 Task: Select configure display language.
Action: Mouse moved to (15, 694)
Screenshot: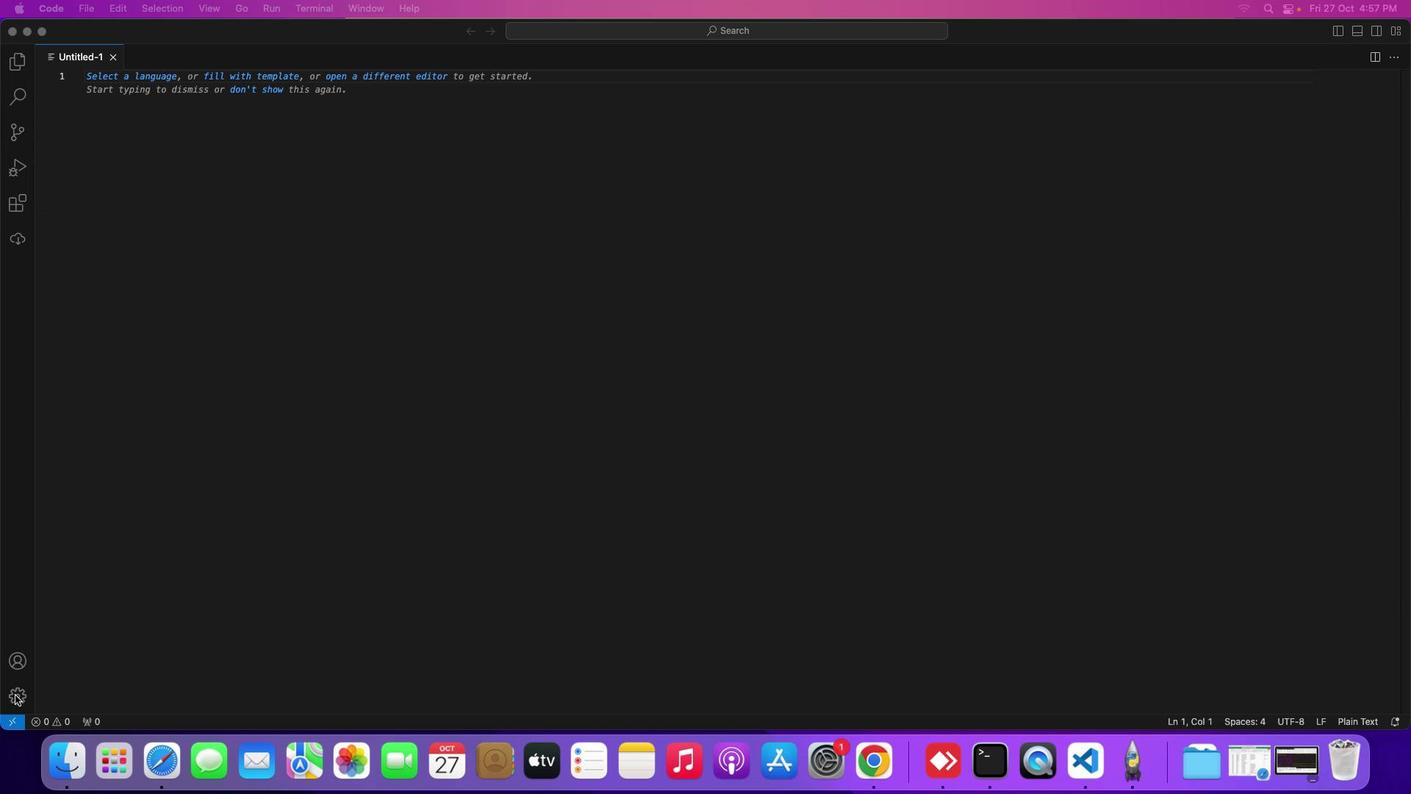 
Action: Mouse pressed left at (15, 694)
Screenshot: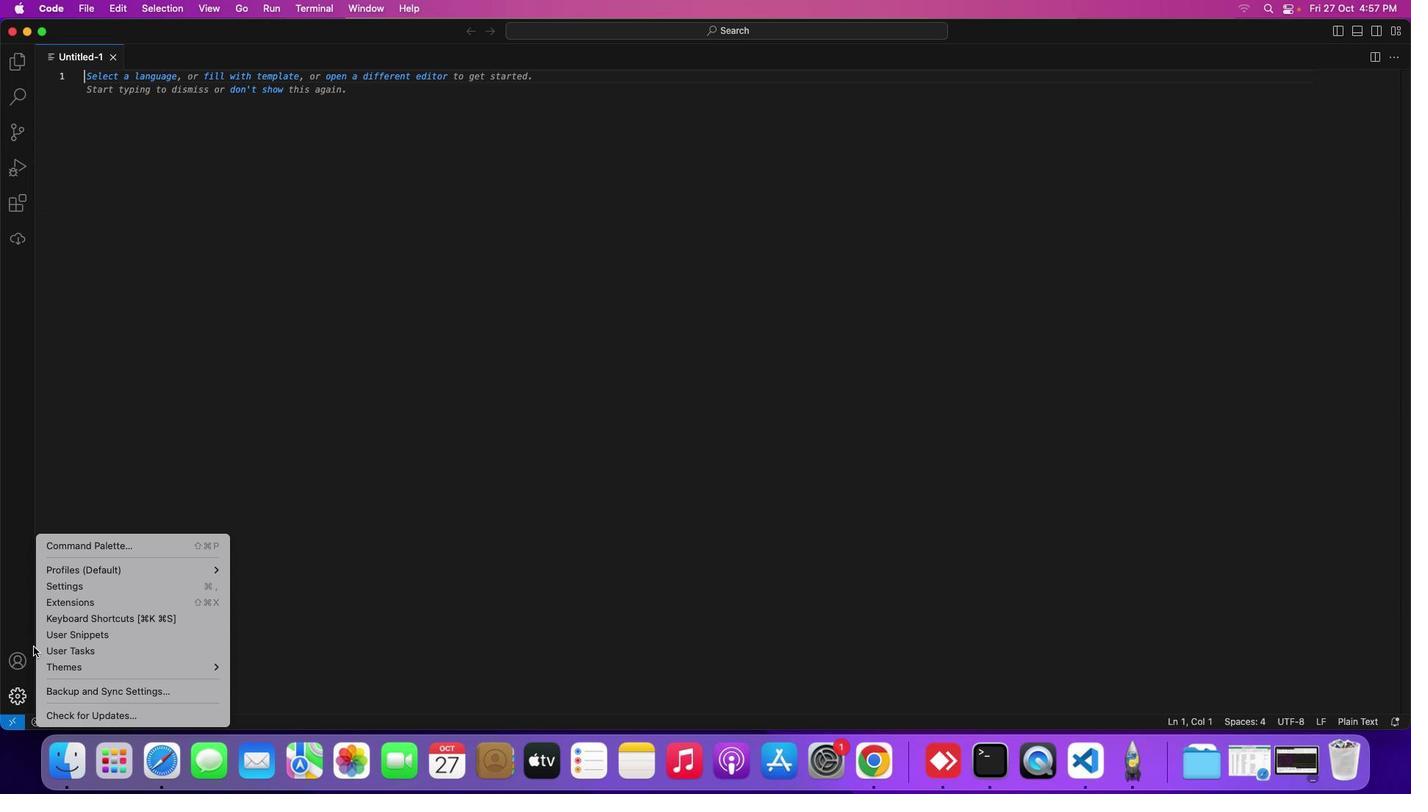 
Action: Mouse moved to (71, 541)
Screenshot: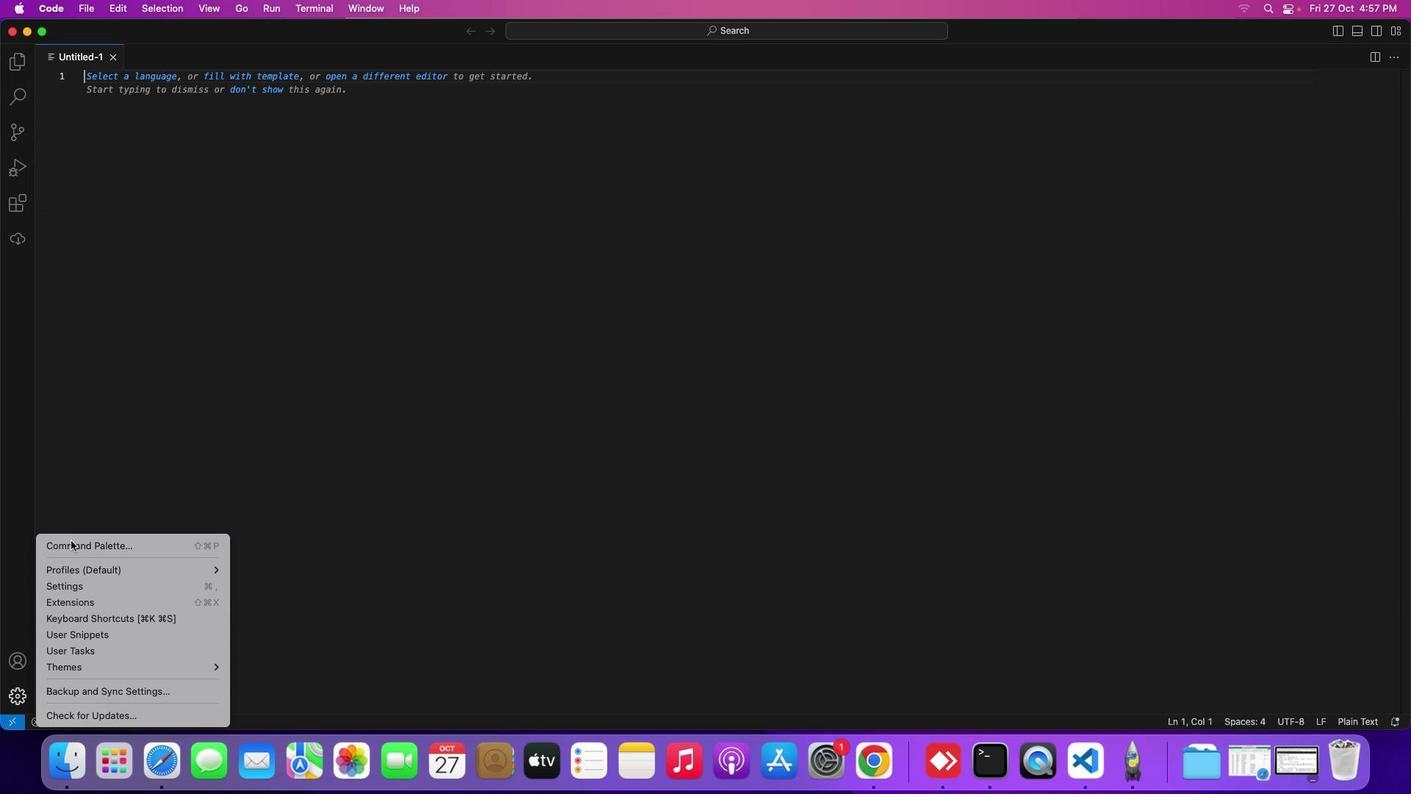 
Action: Mouse pressed left at (71, 541)
Screenshot: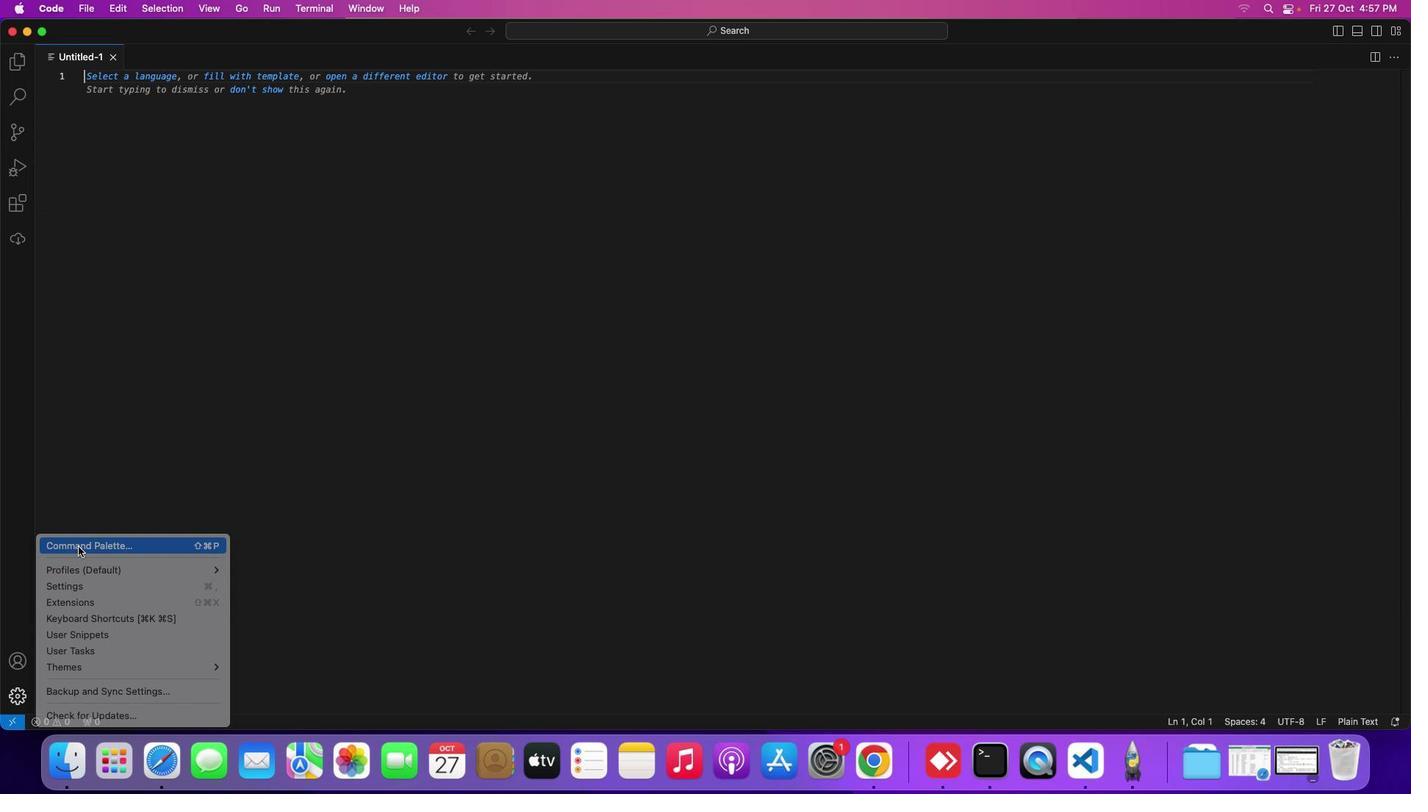 
Action: Mouse moved to (585, 194)
Screenshot: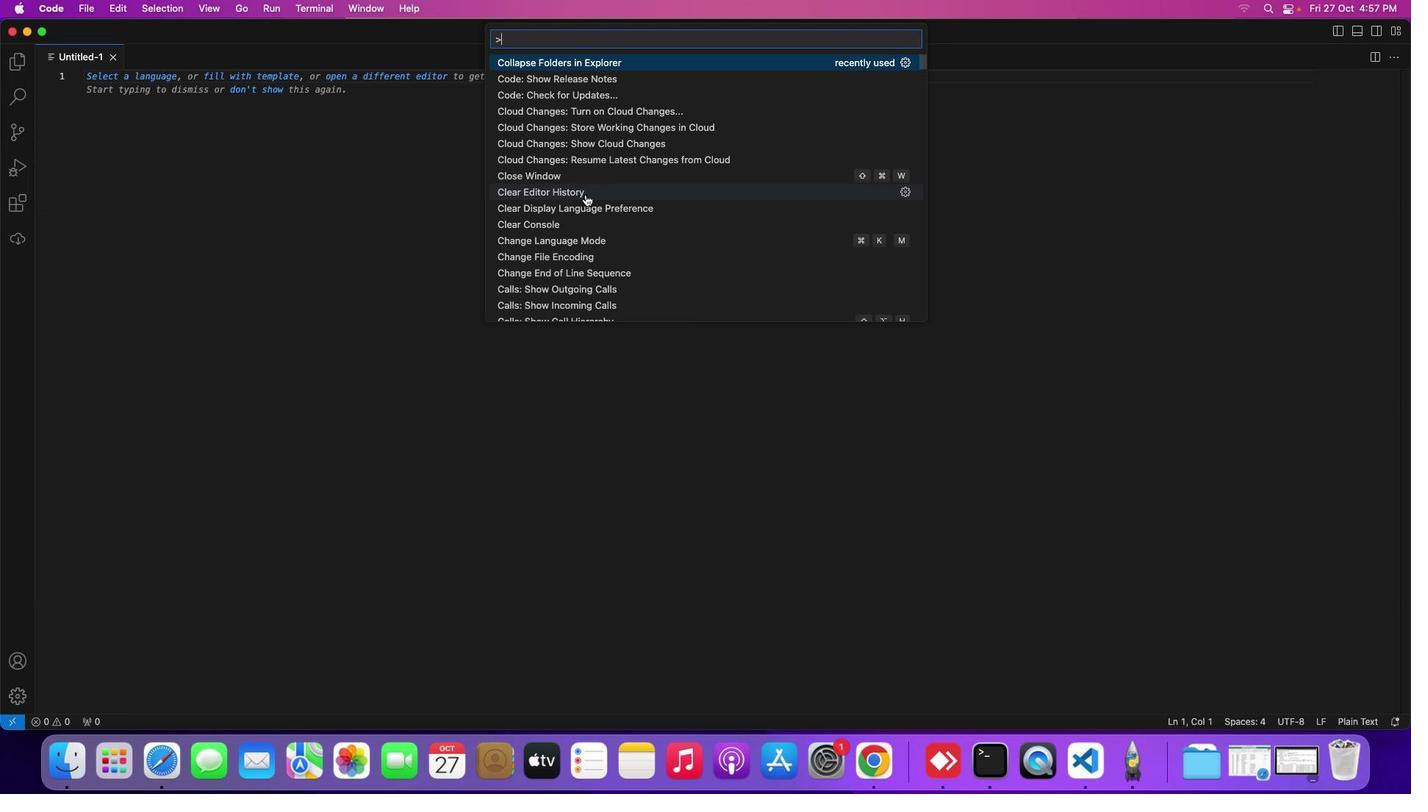 
Action: Mouse scrolled (585, 194) with delta (0, 0)
Screenshot: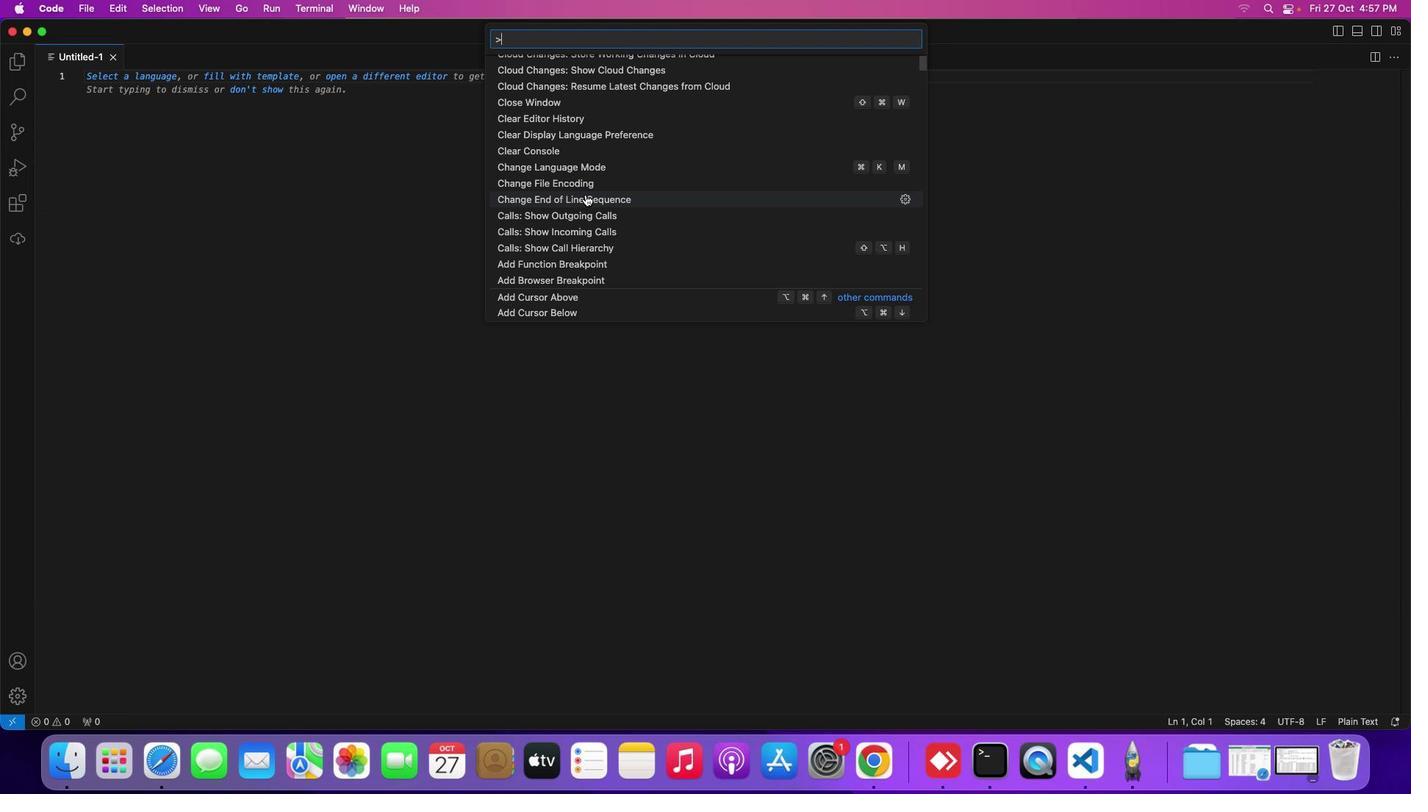 
Action: Mouse scrolled (585, 194) with delta (0, 0)
Screenshot: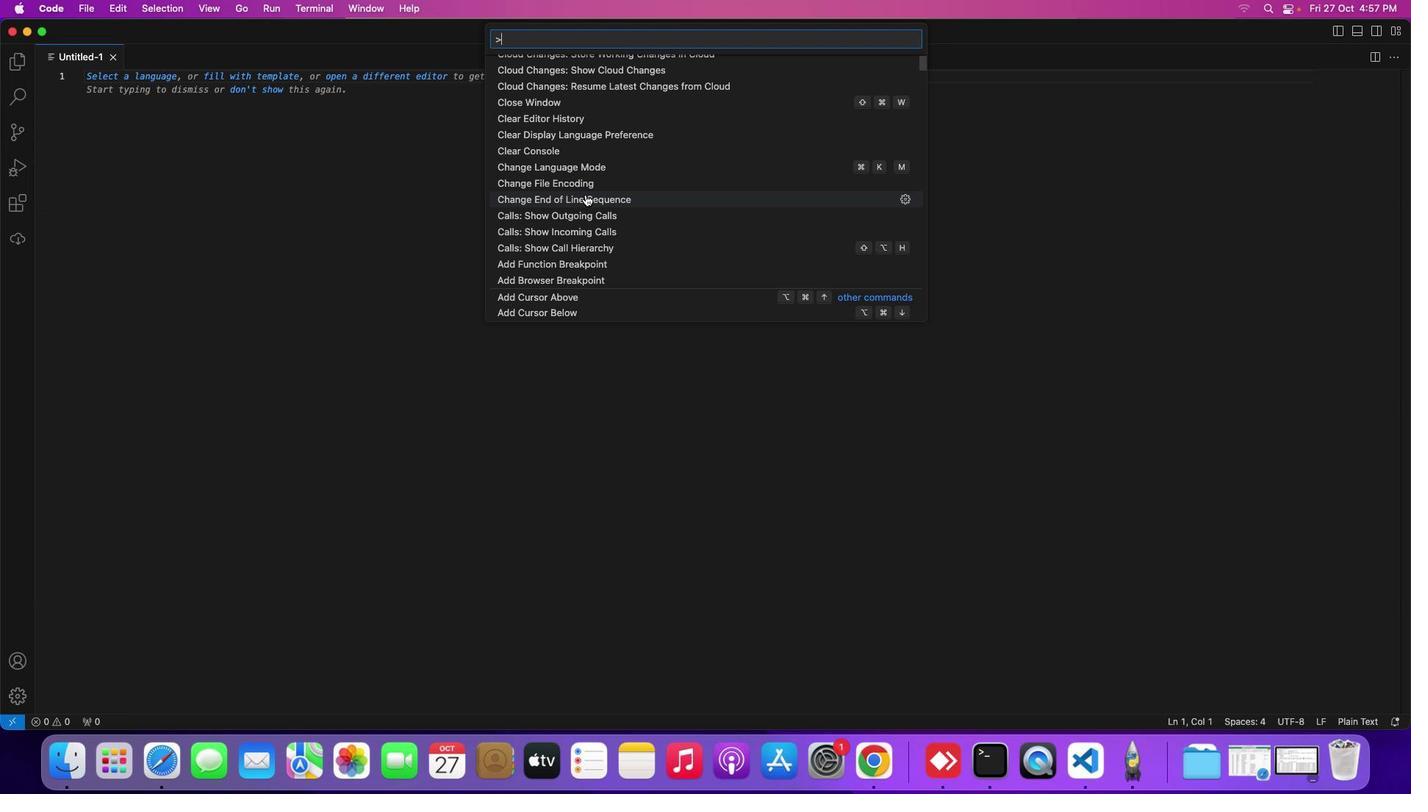 
Action: Mouse moved to (585, 194)
Screenshot: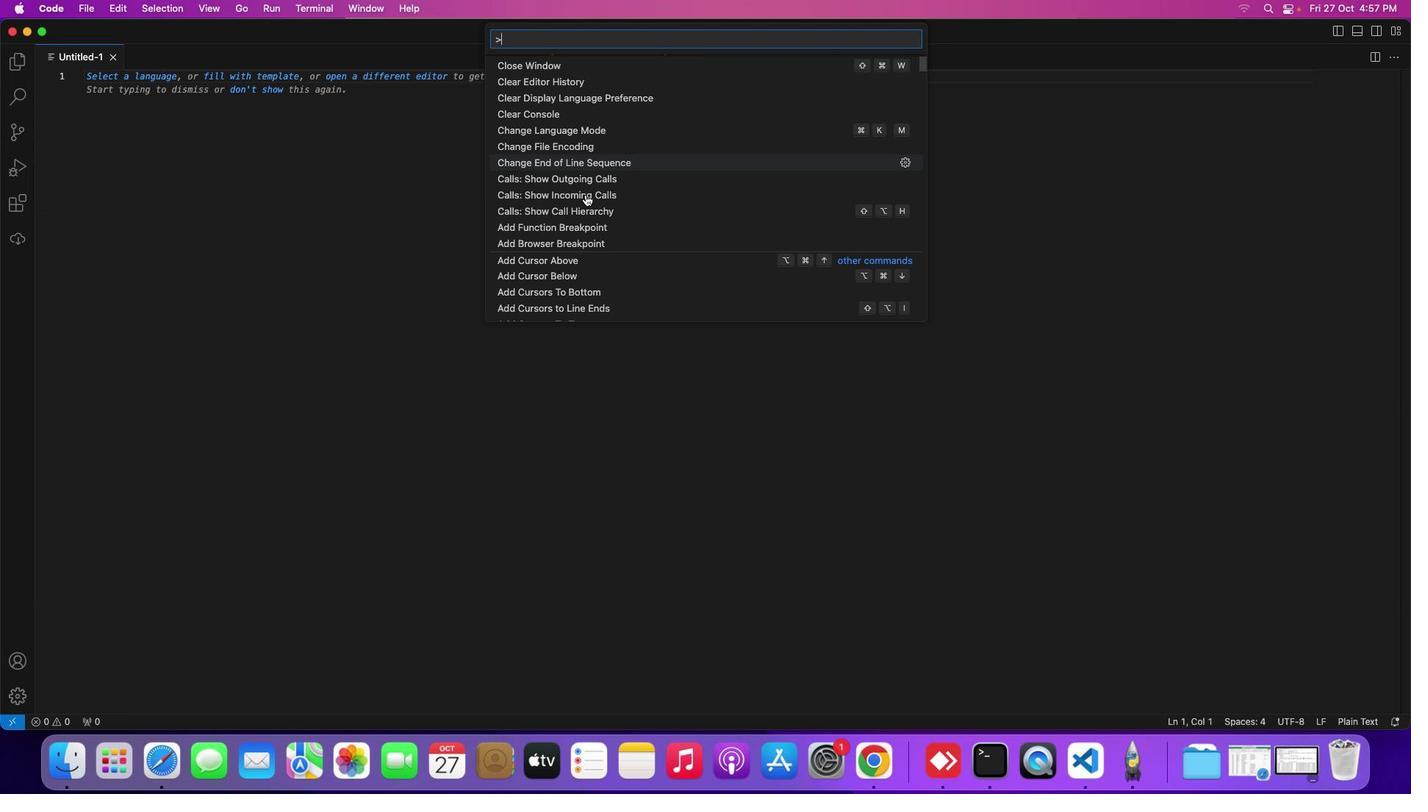 
Action: Mouse scrolled (585, 194) with delta (0, 0)
Screenshot: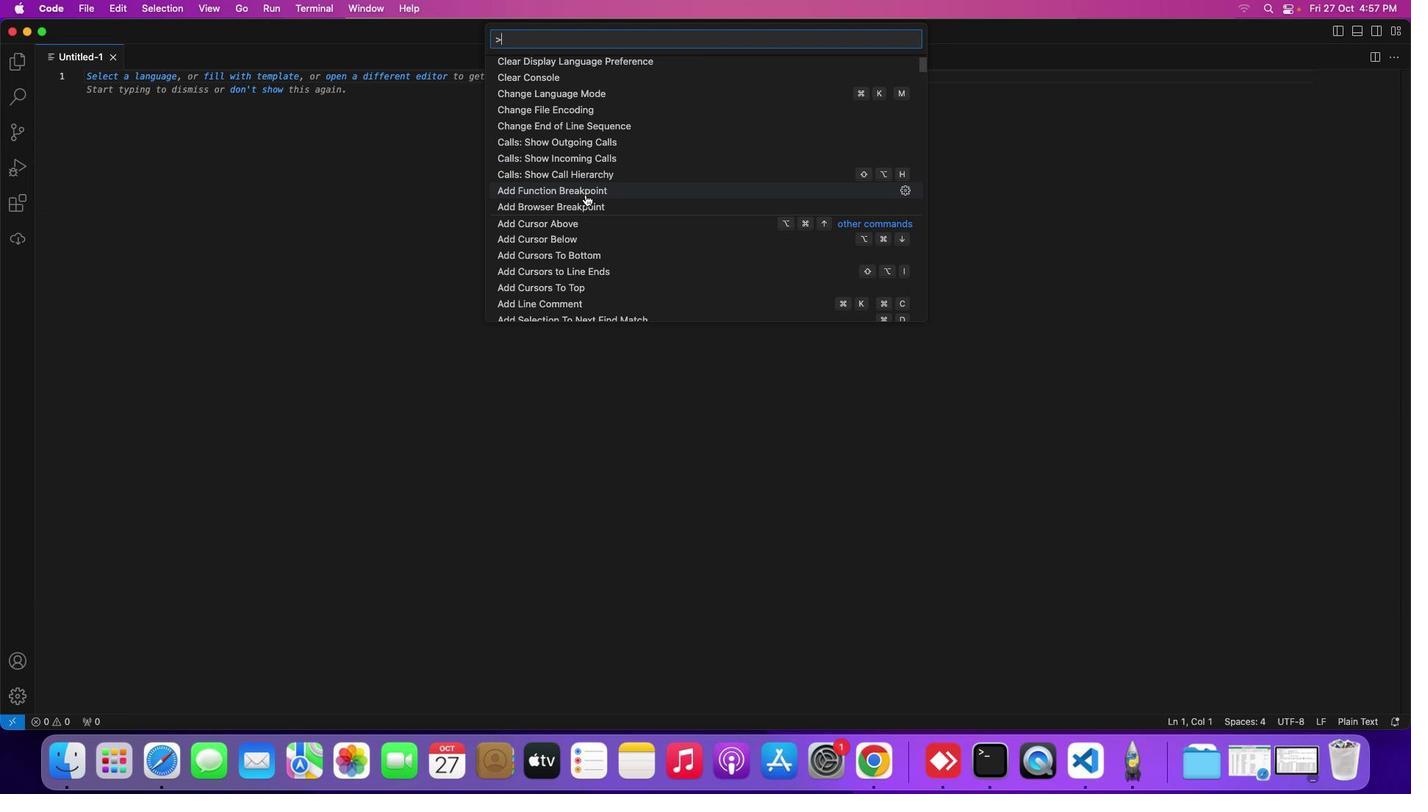 
Action: Mouse scrolled (585, 194) with delta (0, 0)
Screenshot: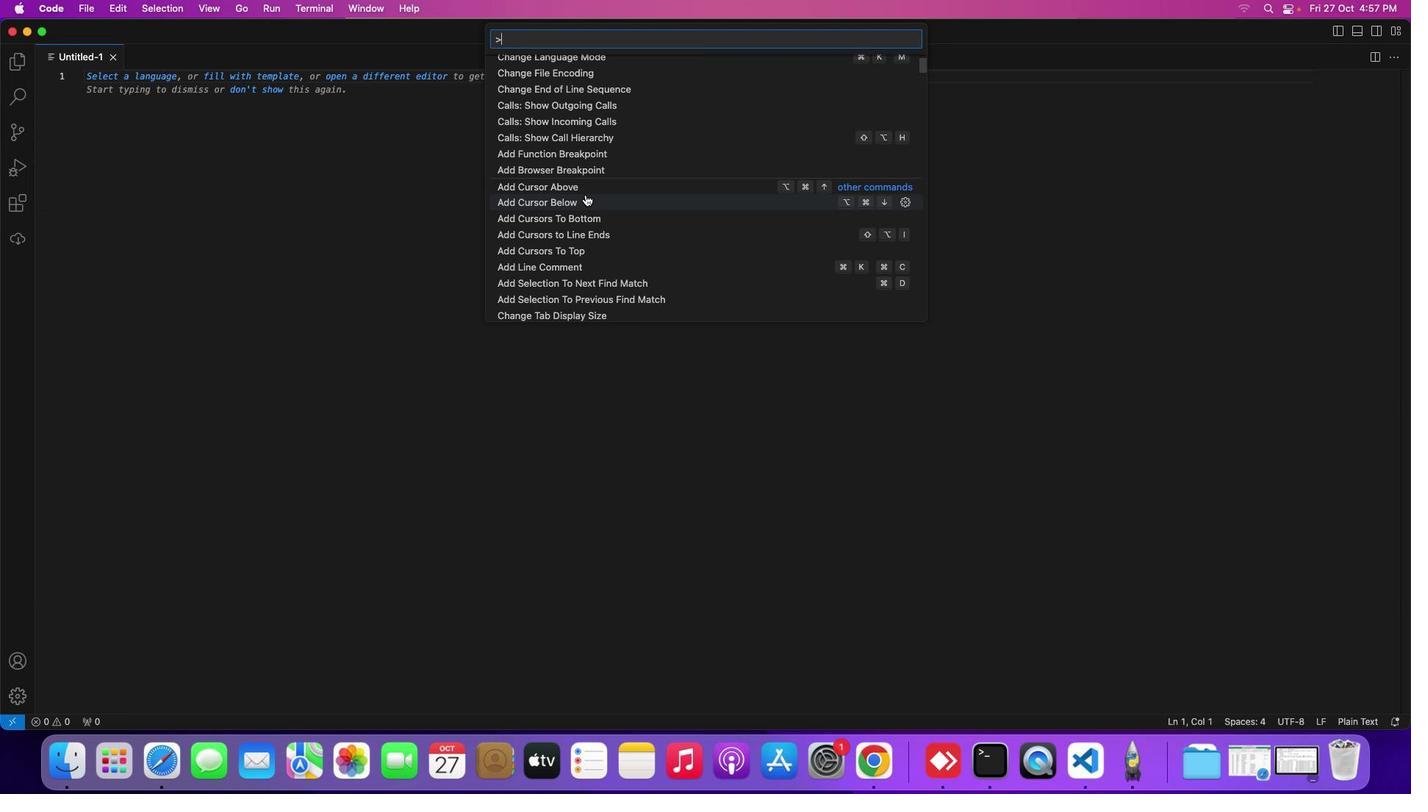 
Action: Mouse scrolled (585, 194) with delta (0, 0)
Screenshot: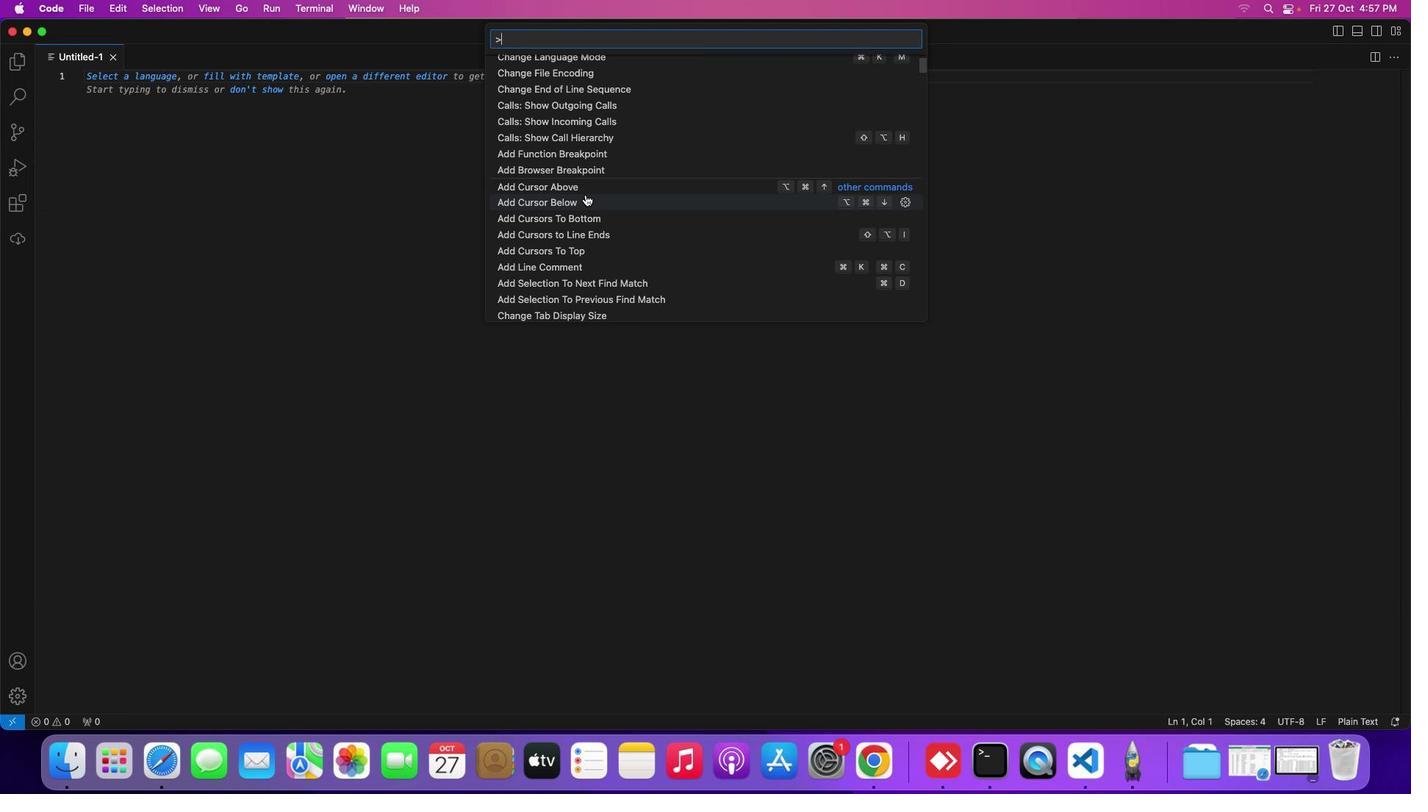 
Action: Mouse scrolled (585, 194) with delta (0, 0)
Screenshot: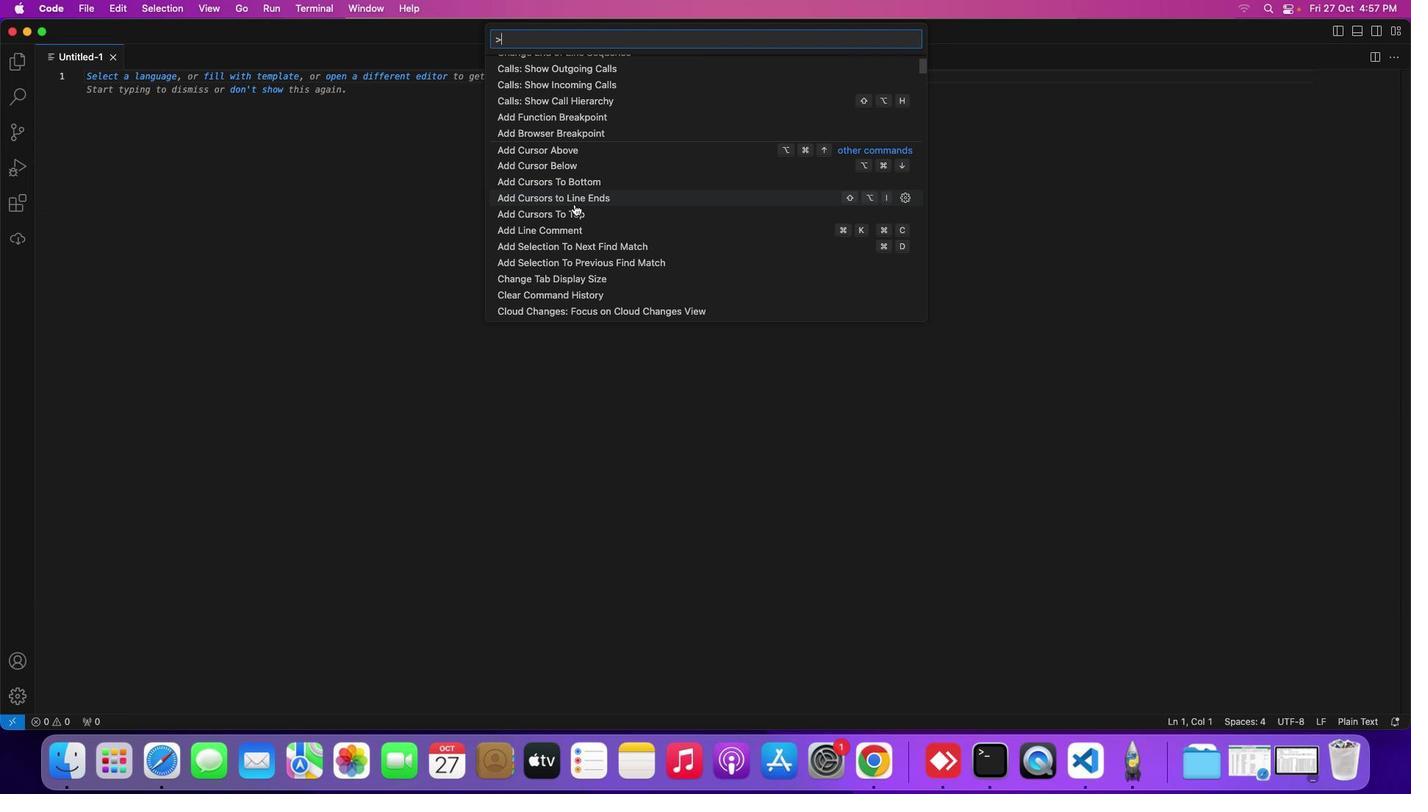 
Action: Mouse moved to (574, 204)
Screenshot: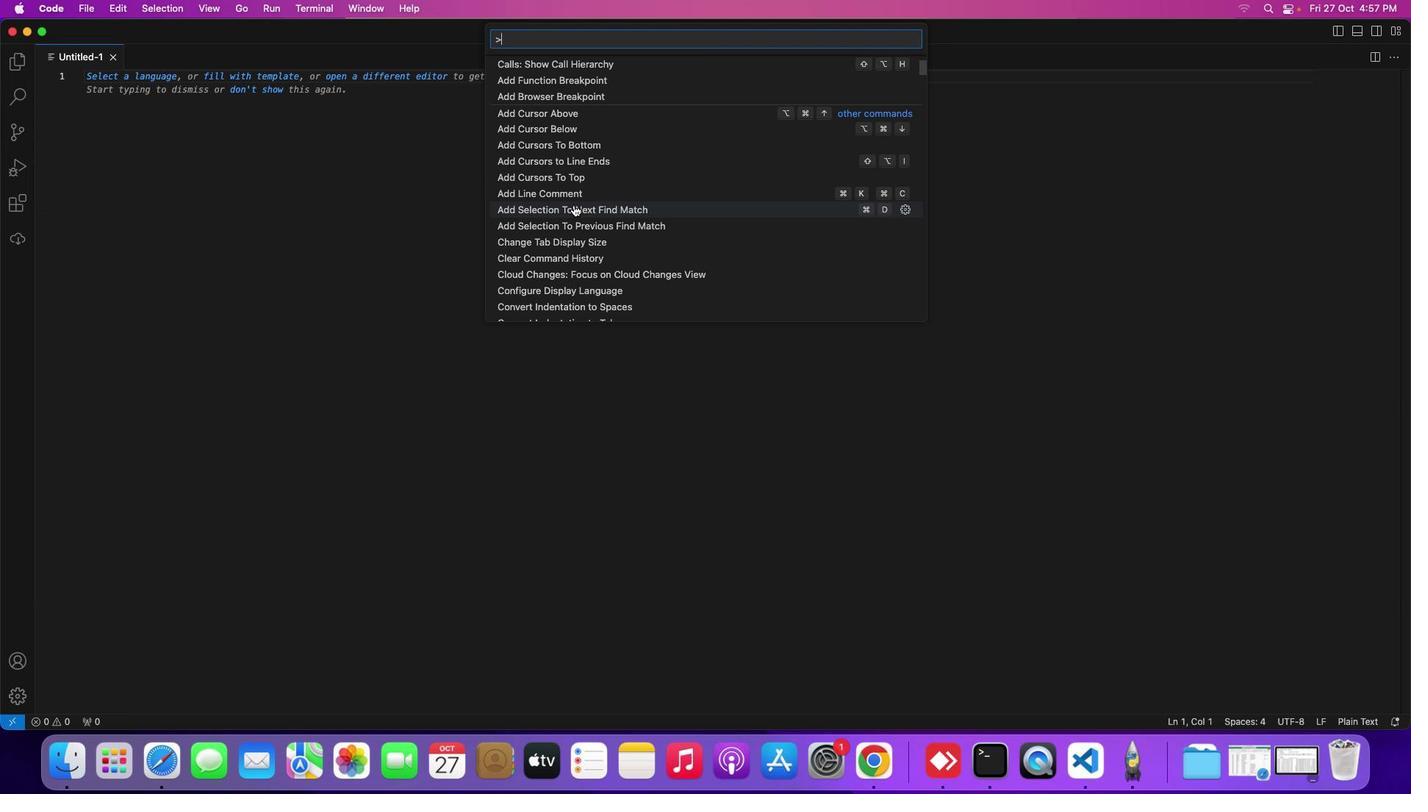 
Action: Mouse scrolled (574, 204) with delta (0, 0)
Screenshot: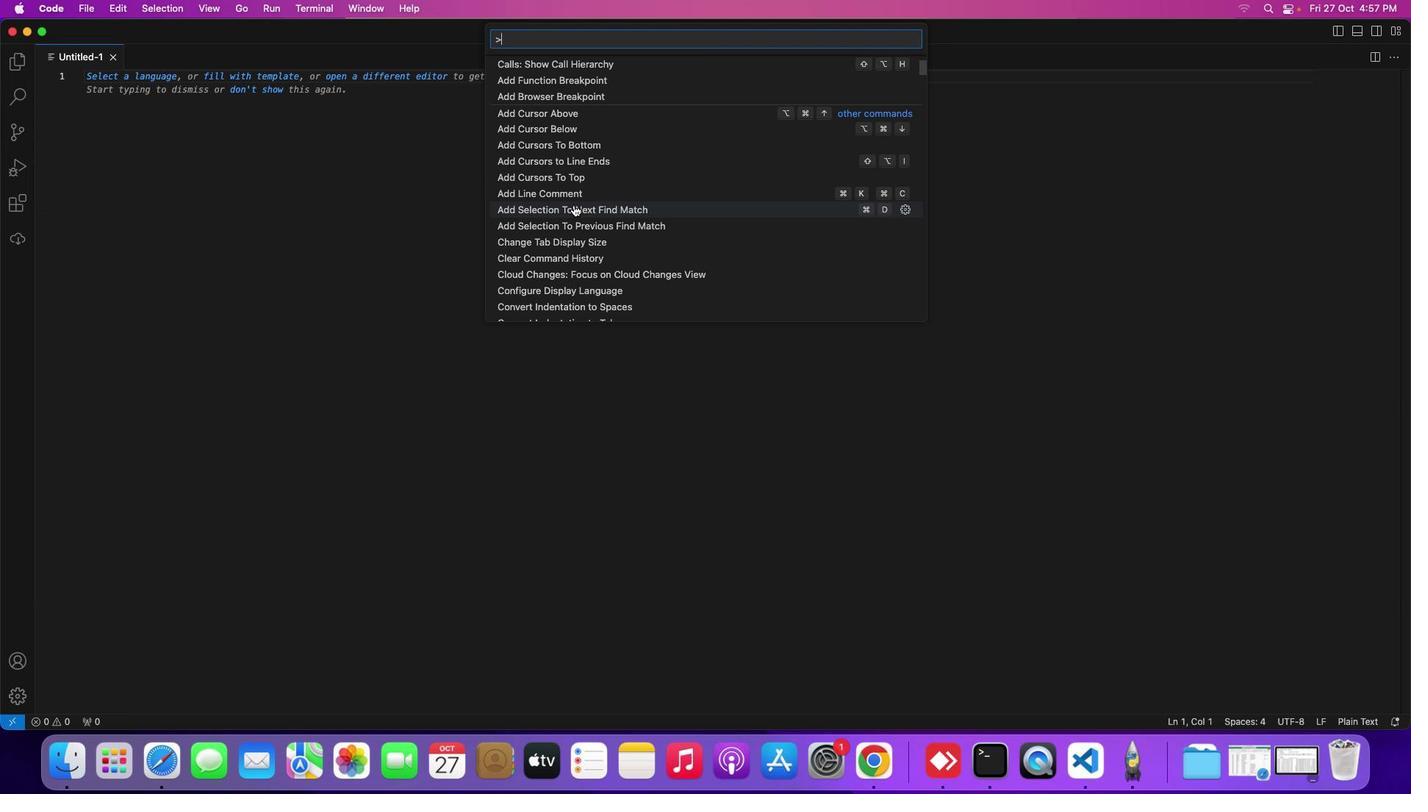 
Action: Mouse moved to (573, 204)
Screenshot: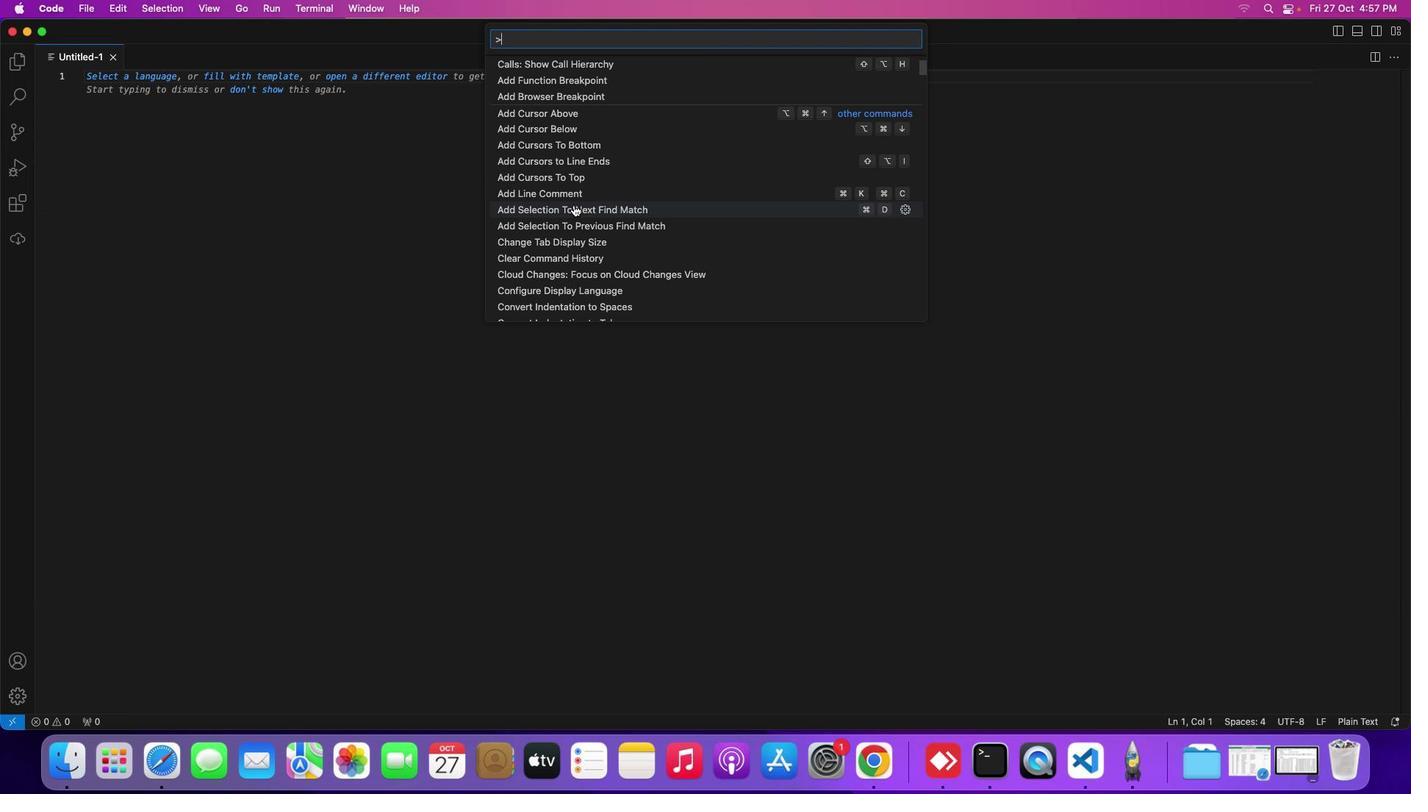 
Action: Mouse scrolled (573, 204) with delta (0, 0)
Screenshot: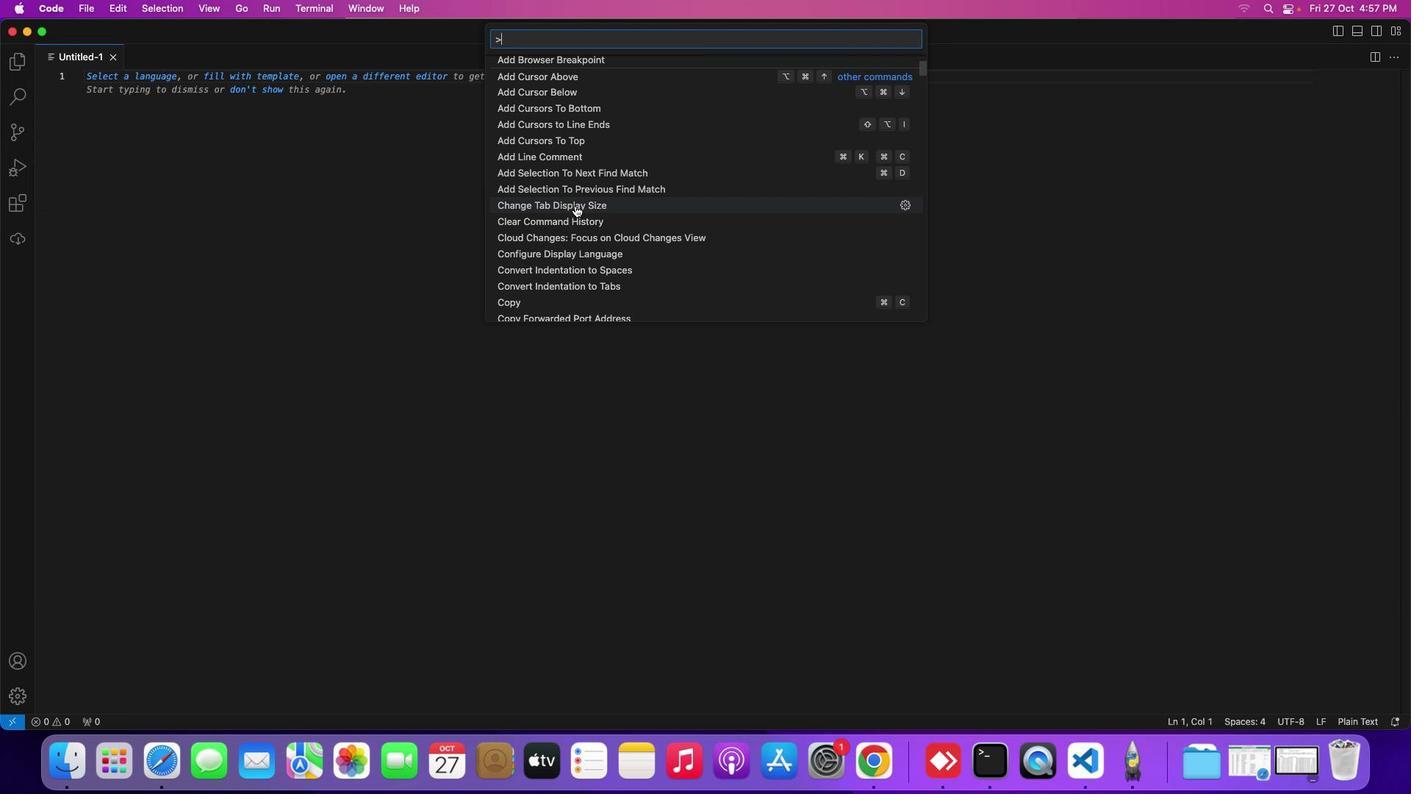 
Action: Mouse moved to (533, 247)
Screenshot: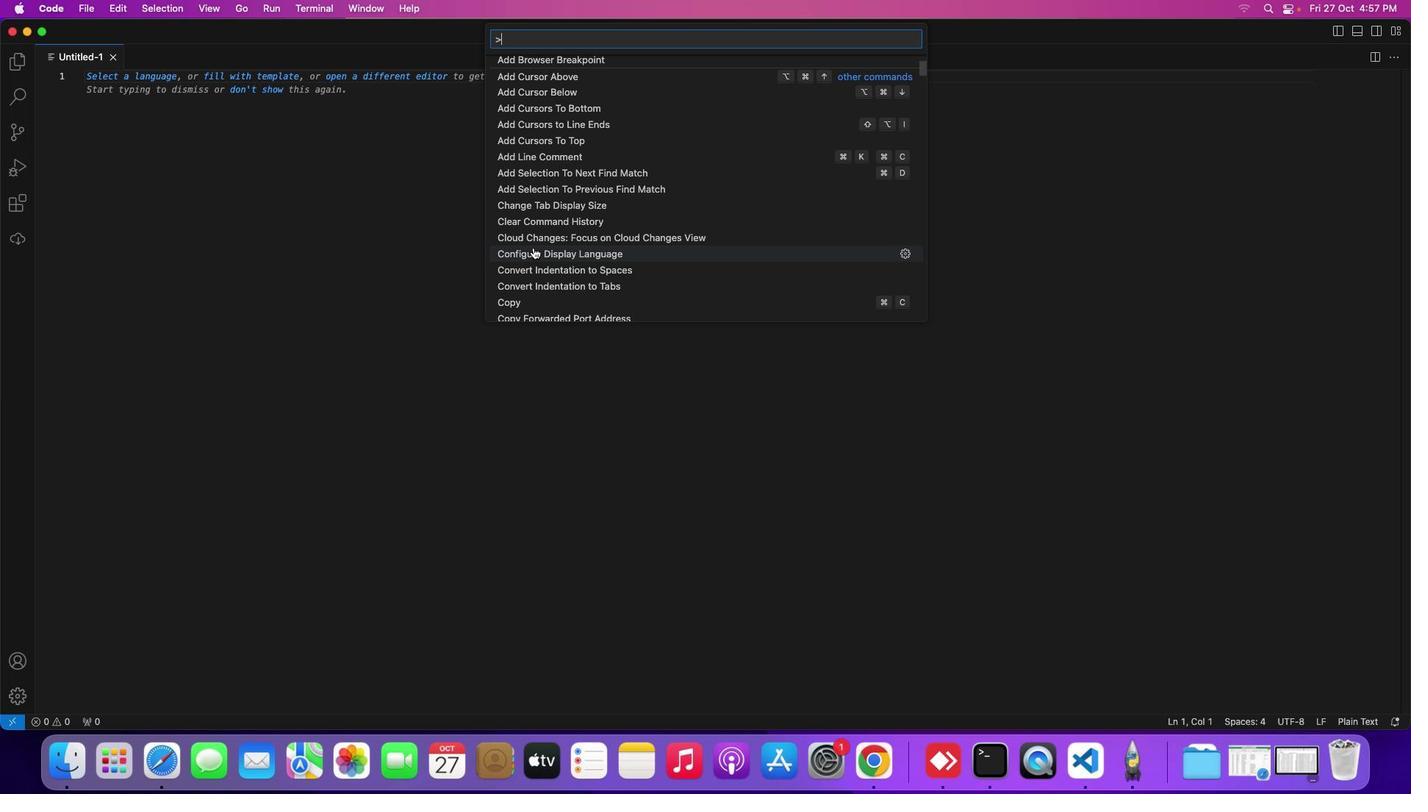 
Action: Mouse pressed left at (533, 247)
Screenshot: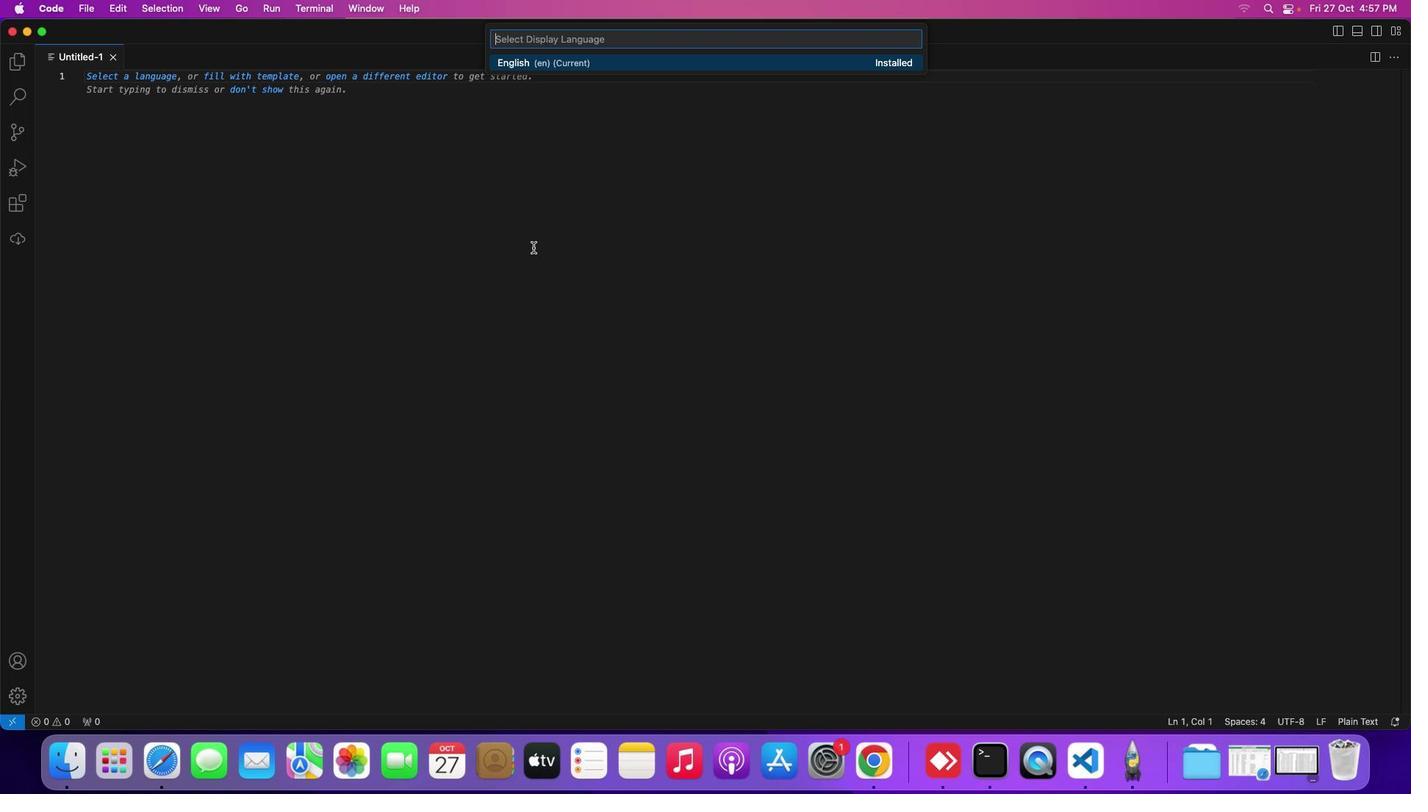 
Action: Mouse moved to (565, 67)
Screenshot: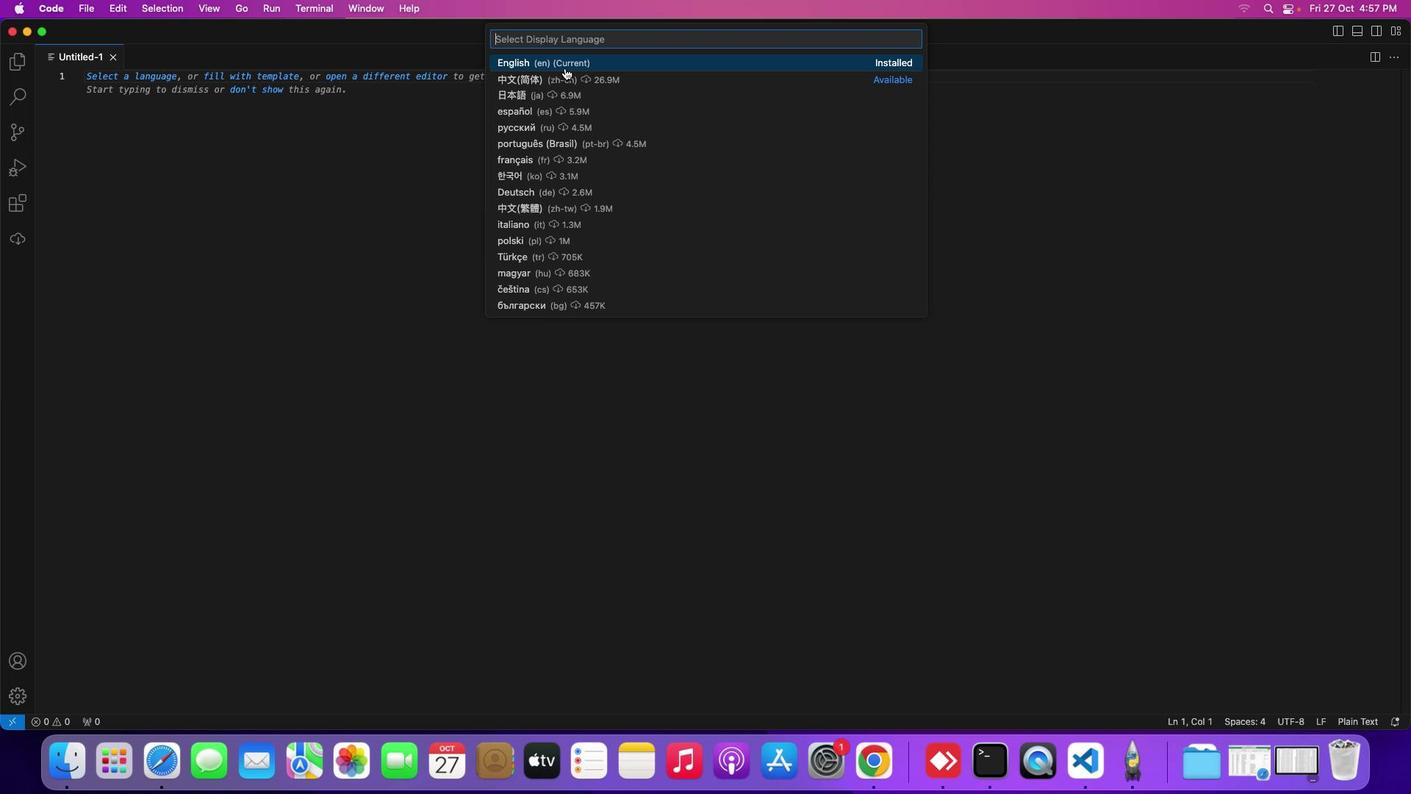 
Action: Mouse pressed left at (565, 67)
Screenshot: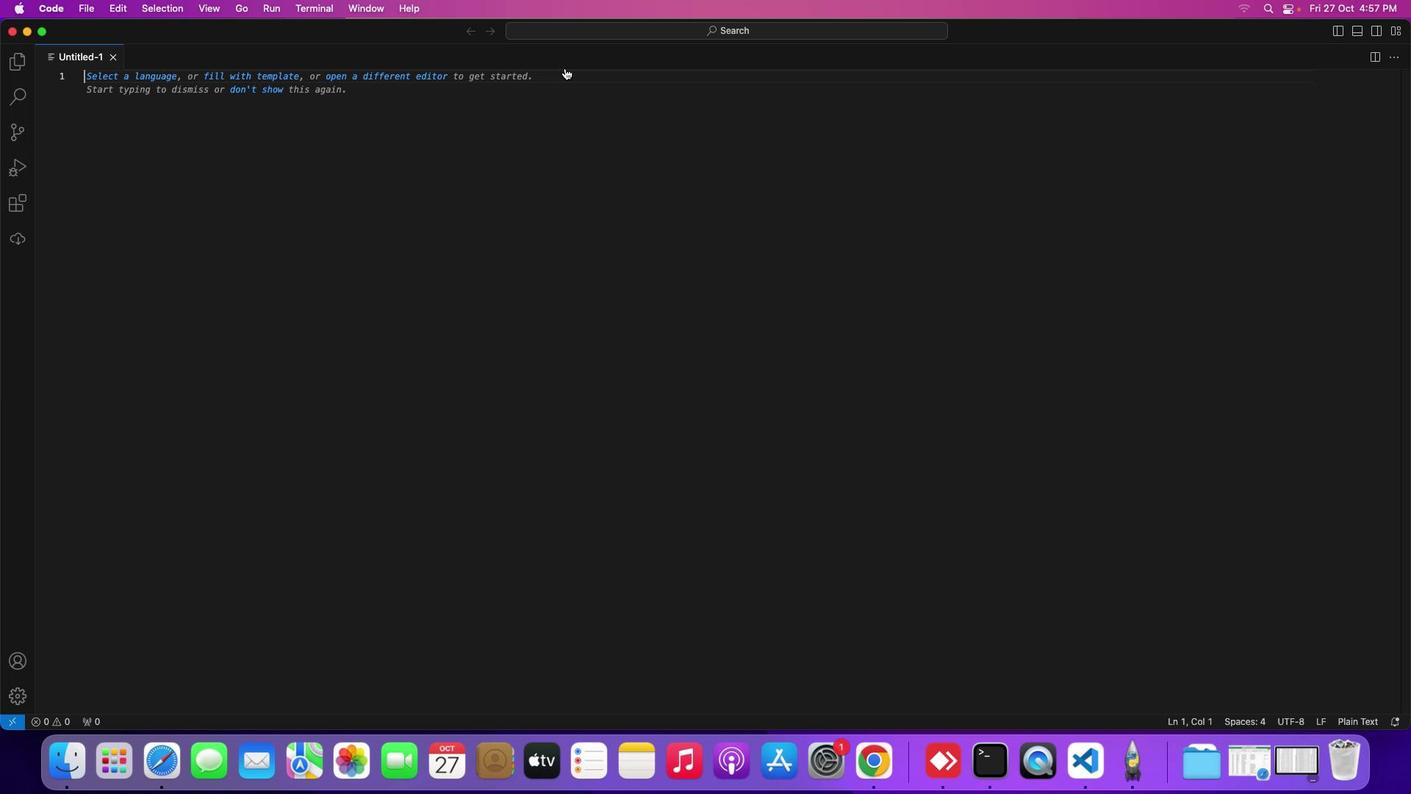 
